 Task: Add Sprouts Organic Sea Salt White Corn Chips to the cart.
Action: Mouse pressed left at (33, 112)
Screenshot: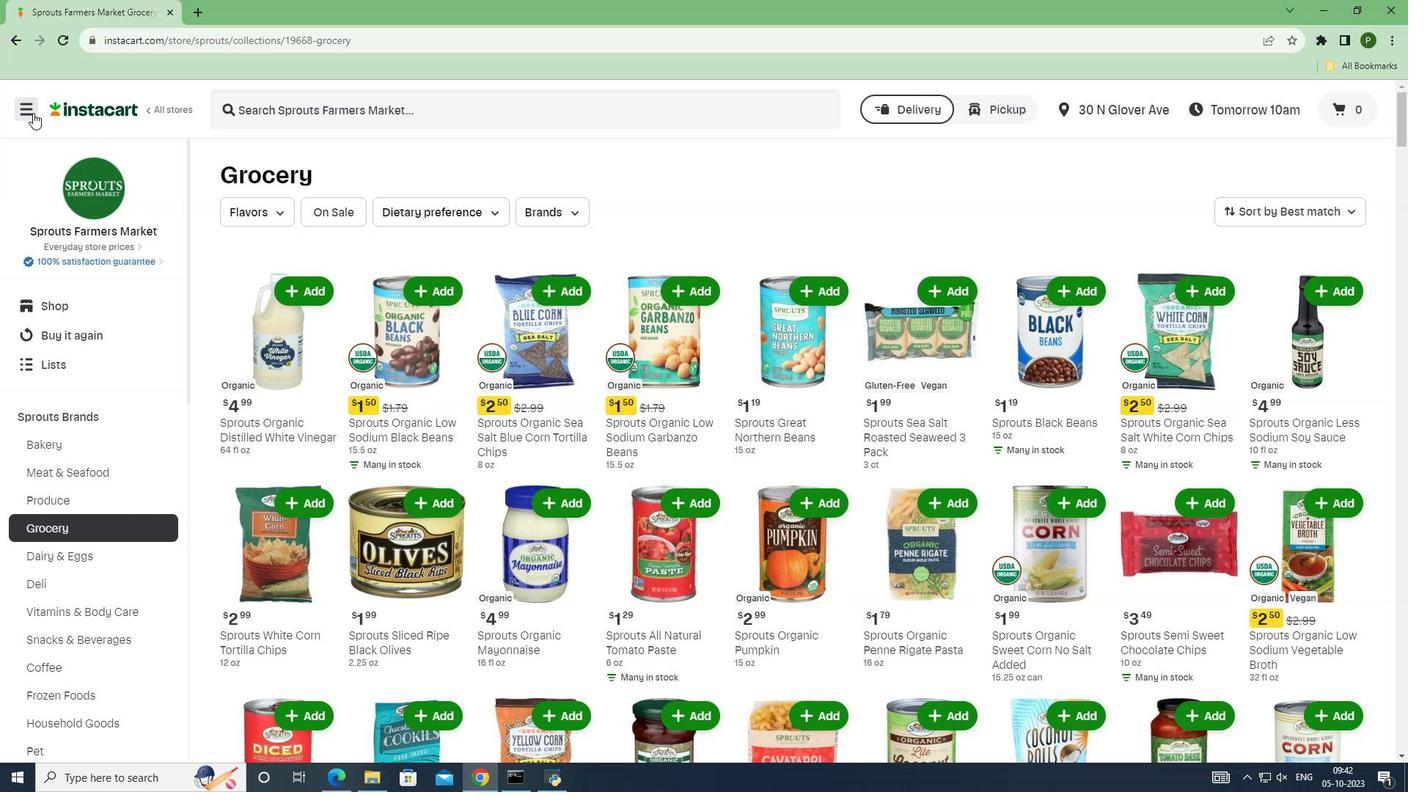 
Action: Mouse moved to (75, 408)
Screenshot: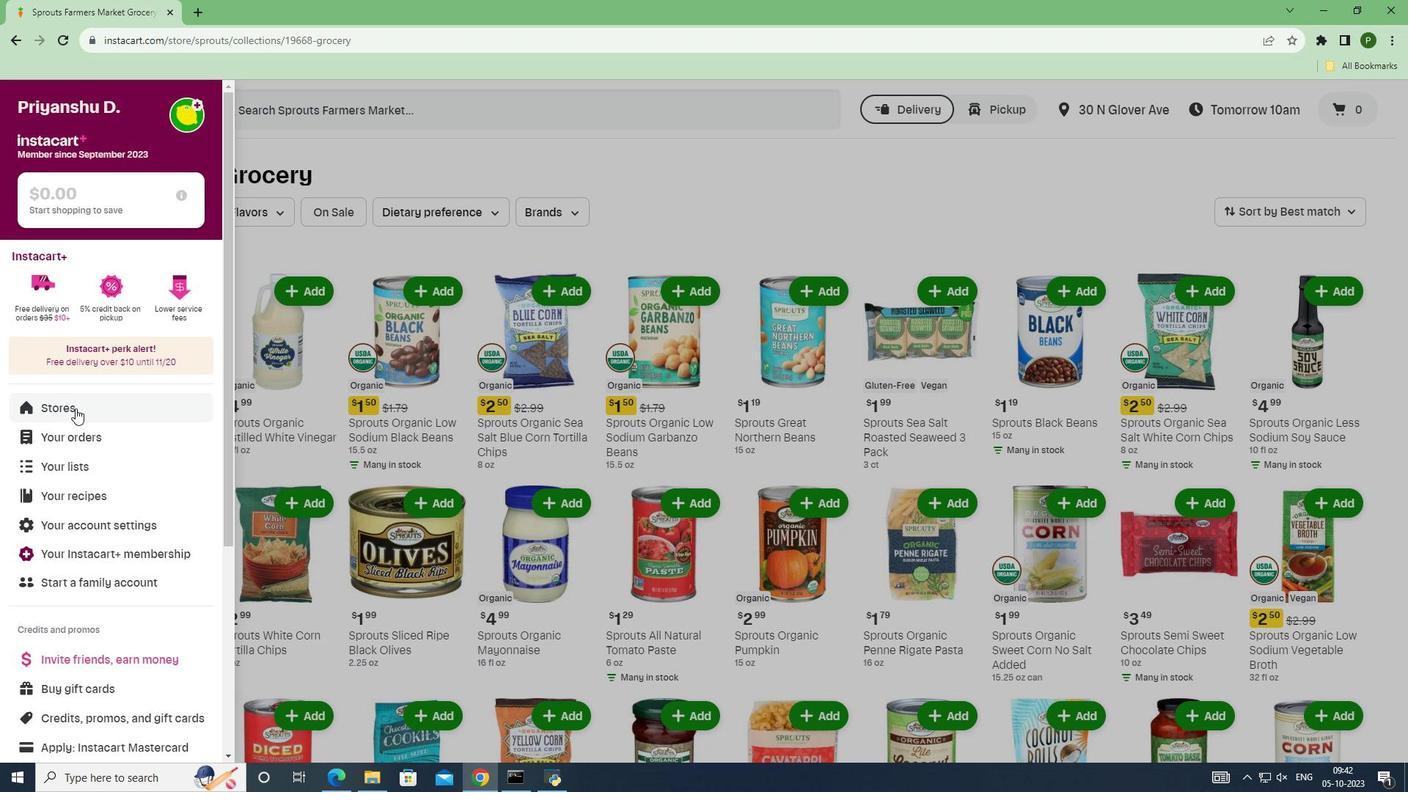 
Action: Mouse pressed left at (75, 408)
Screenshot: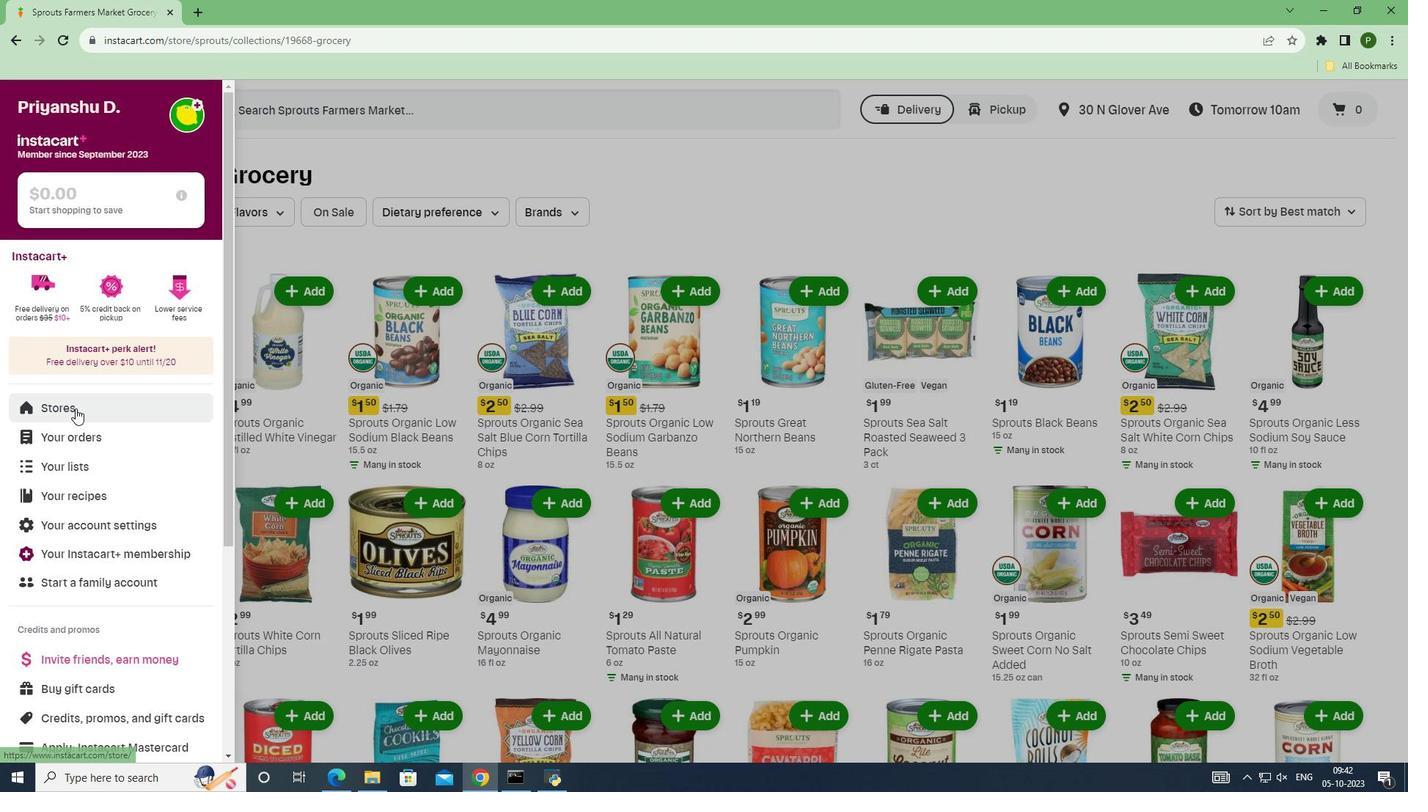 
Action: Mouse moved to (332, 171)
Screenshot: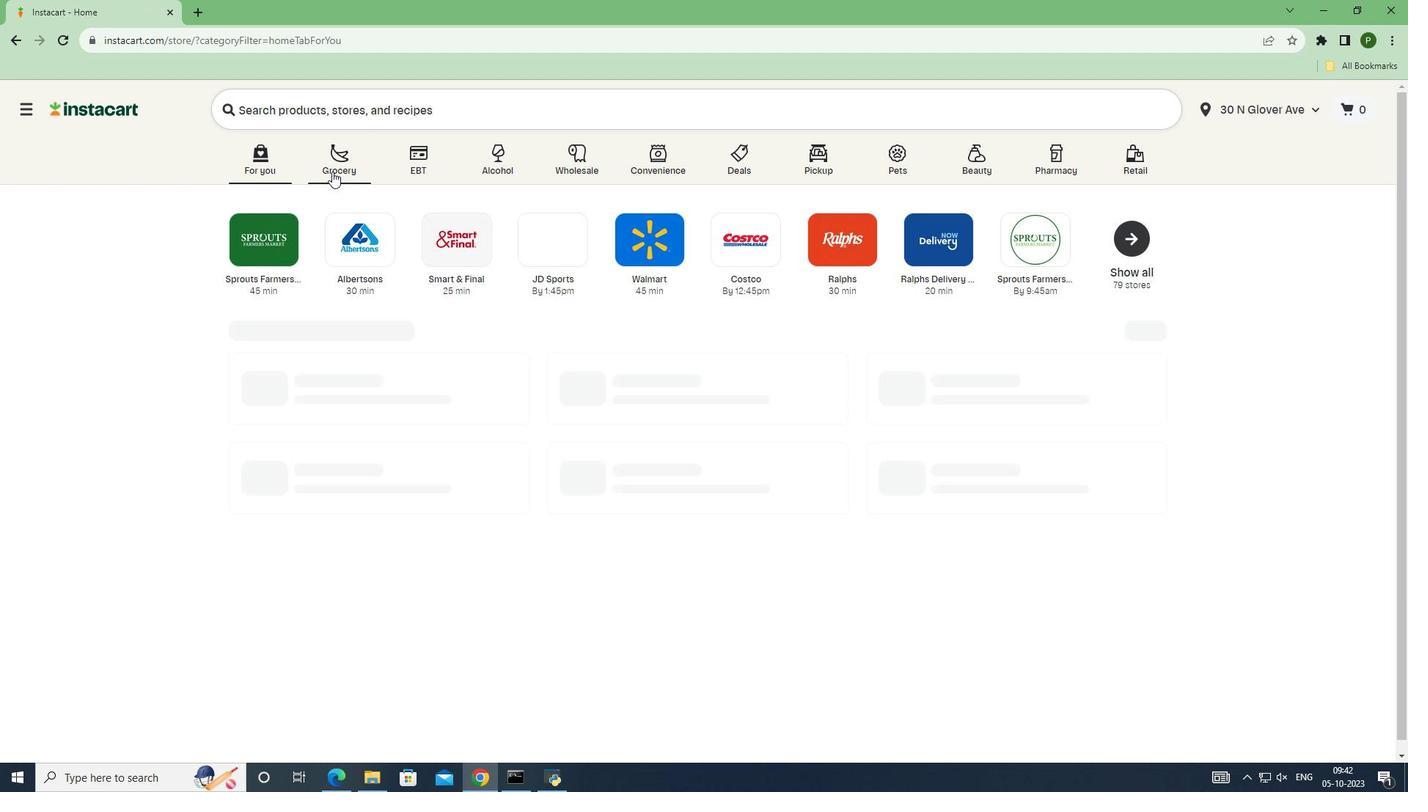 
Action: Mouse pressed left at (332, 171)
Screenshot: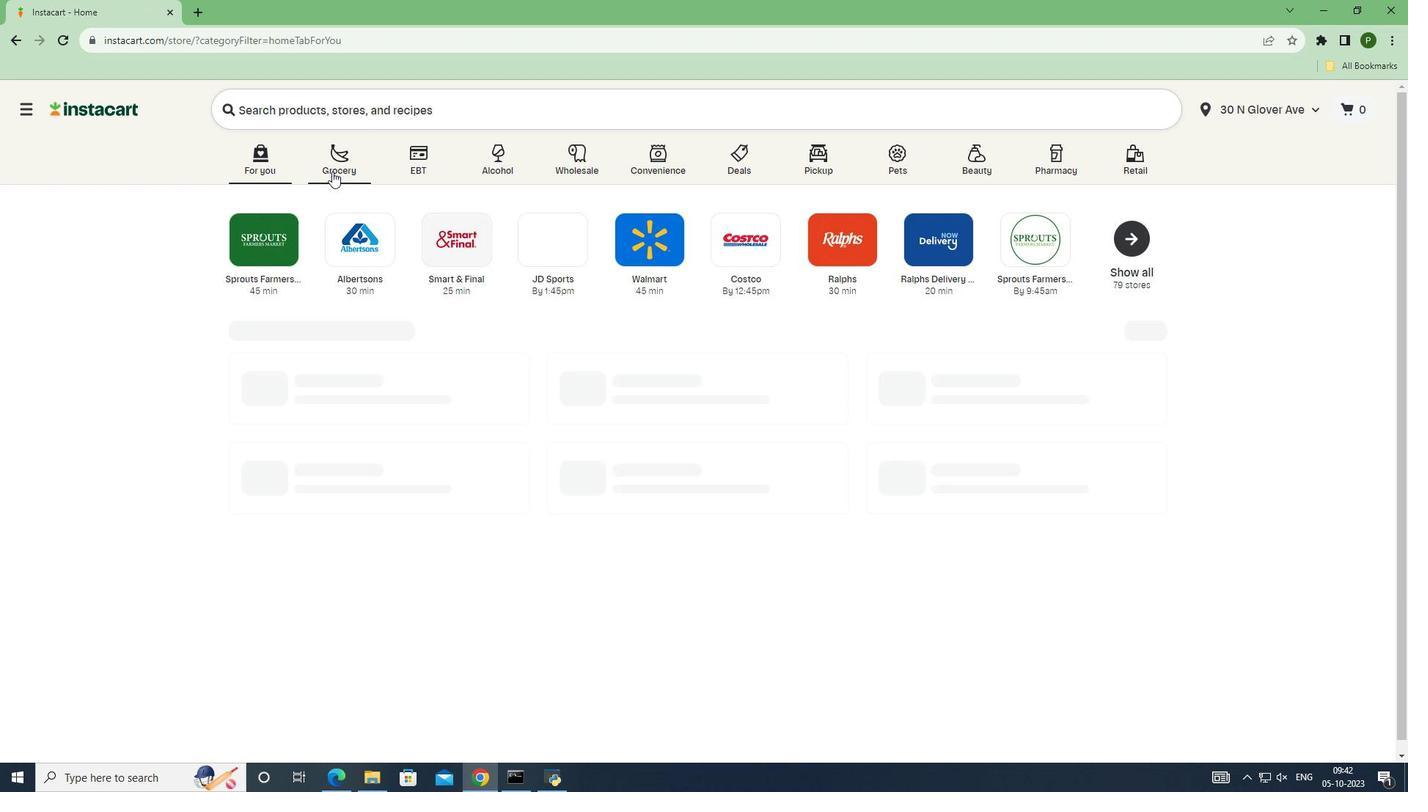
Action: Mouse moved to (889, 326)
Screenshot: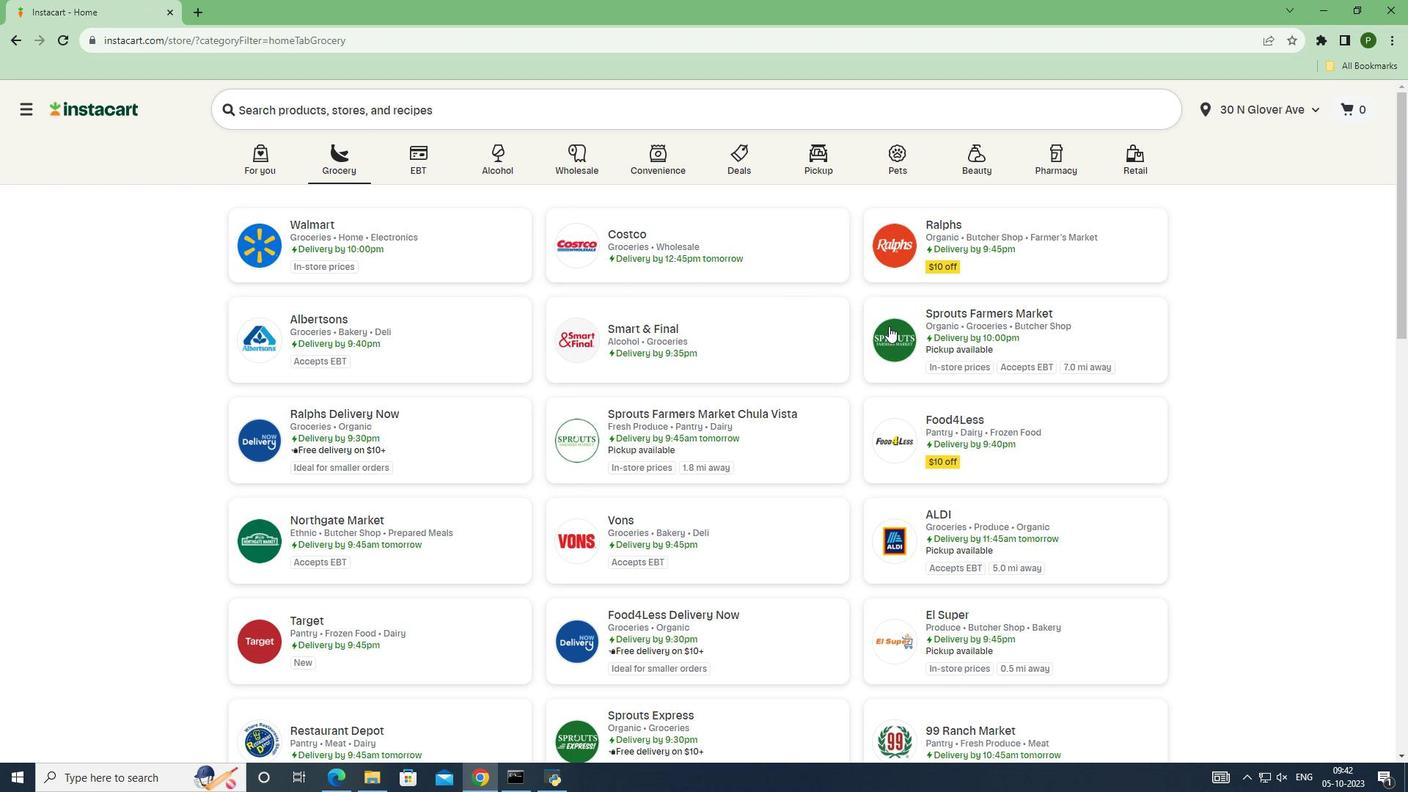 
Action: Mouse pressed left at (889, 326)
Screenshot: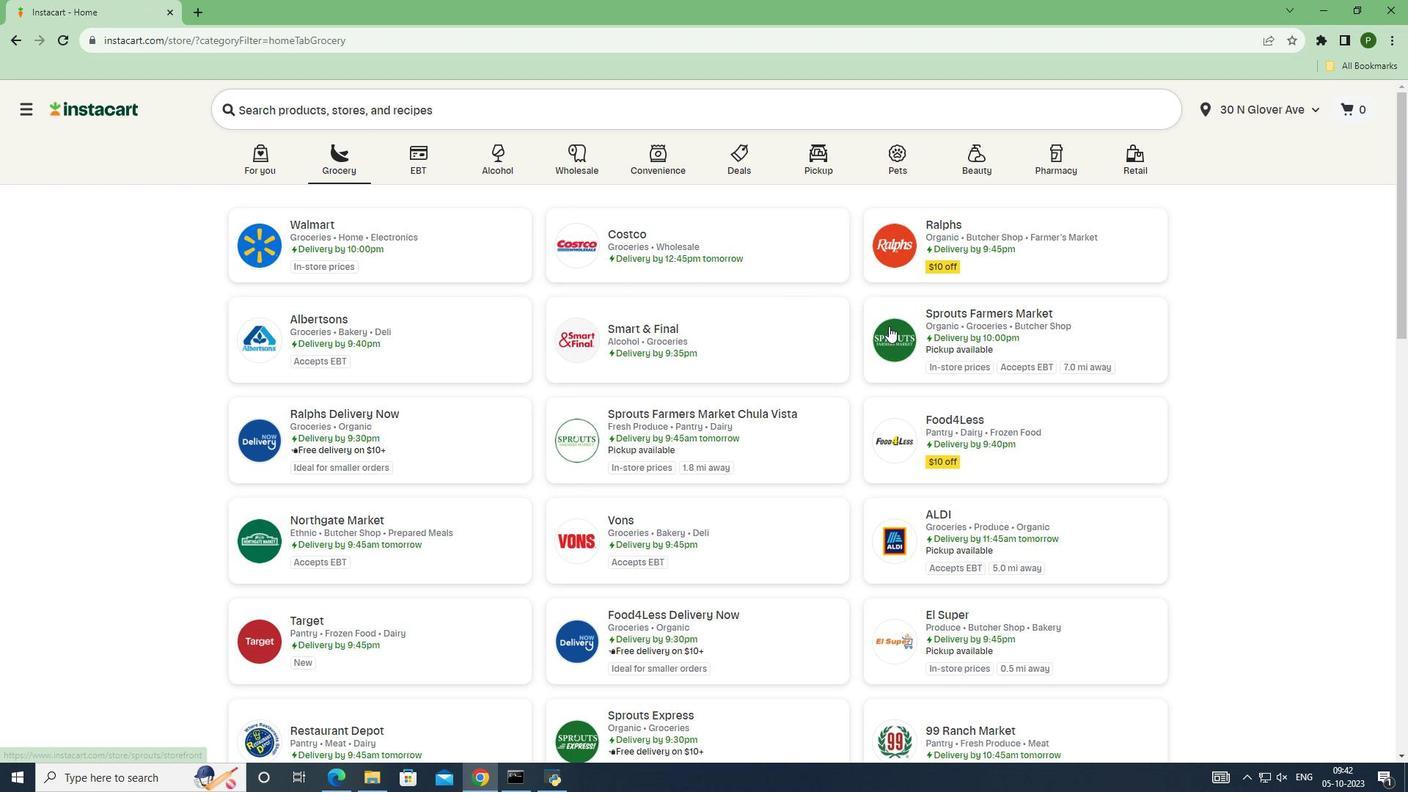 
Action: Mouse moved to (84, 418)
Screenshot: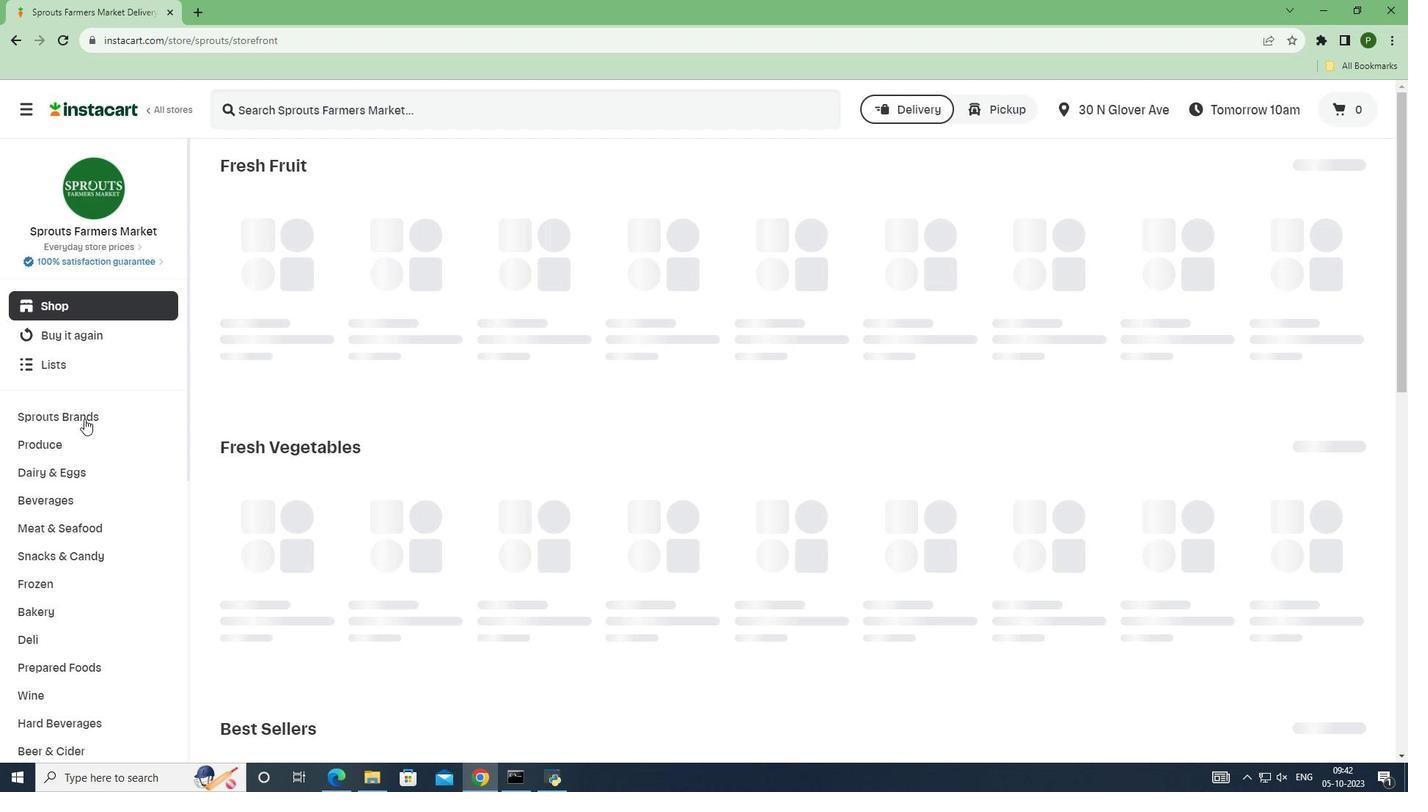 
Action: Mouse pressed left at (84, 418)
Screenshot: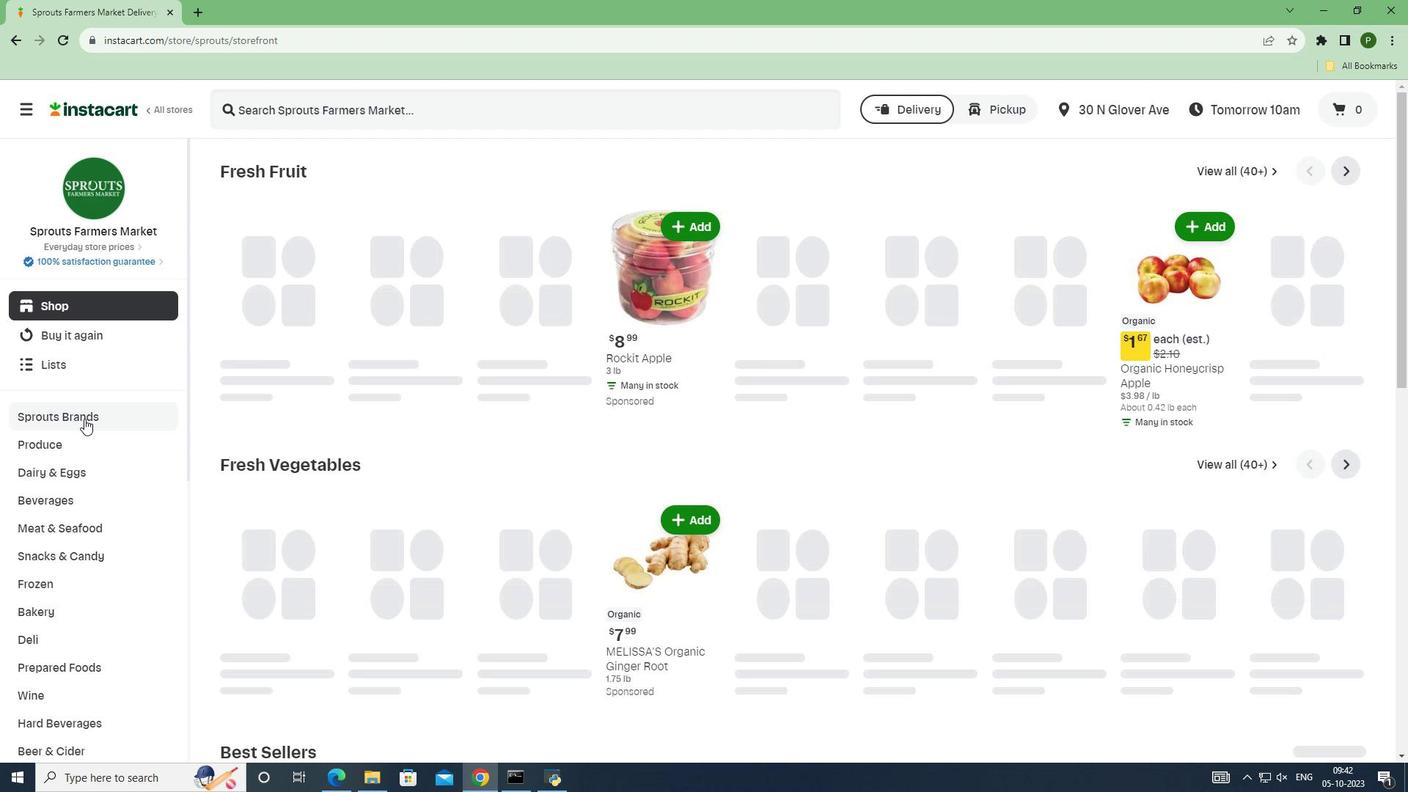 
Action: Mouse moved to (56, 525)
Screenshot: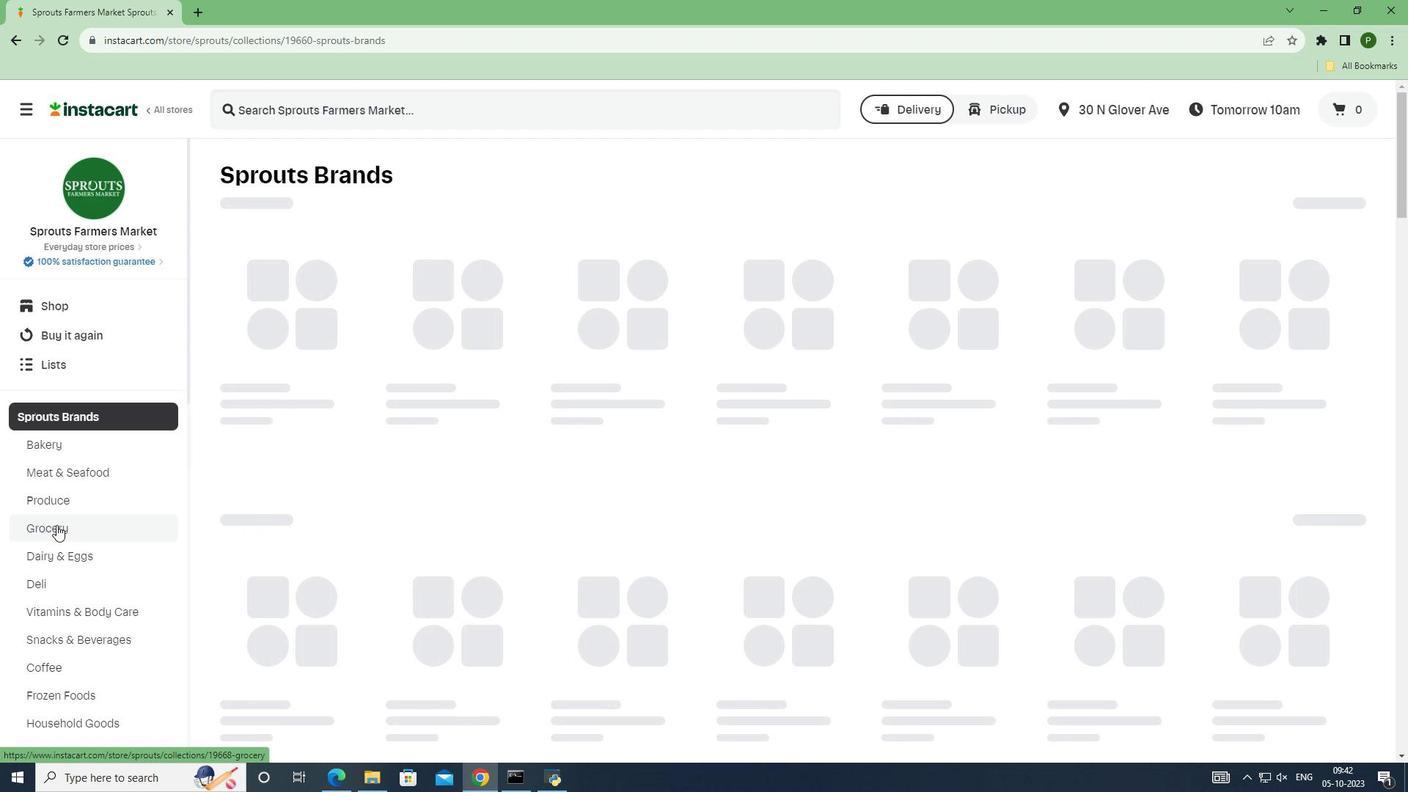 
Action: Mouse pressed left at (56, 525)
Screenshot: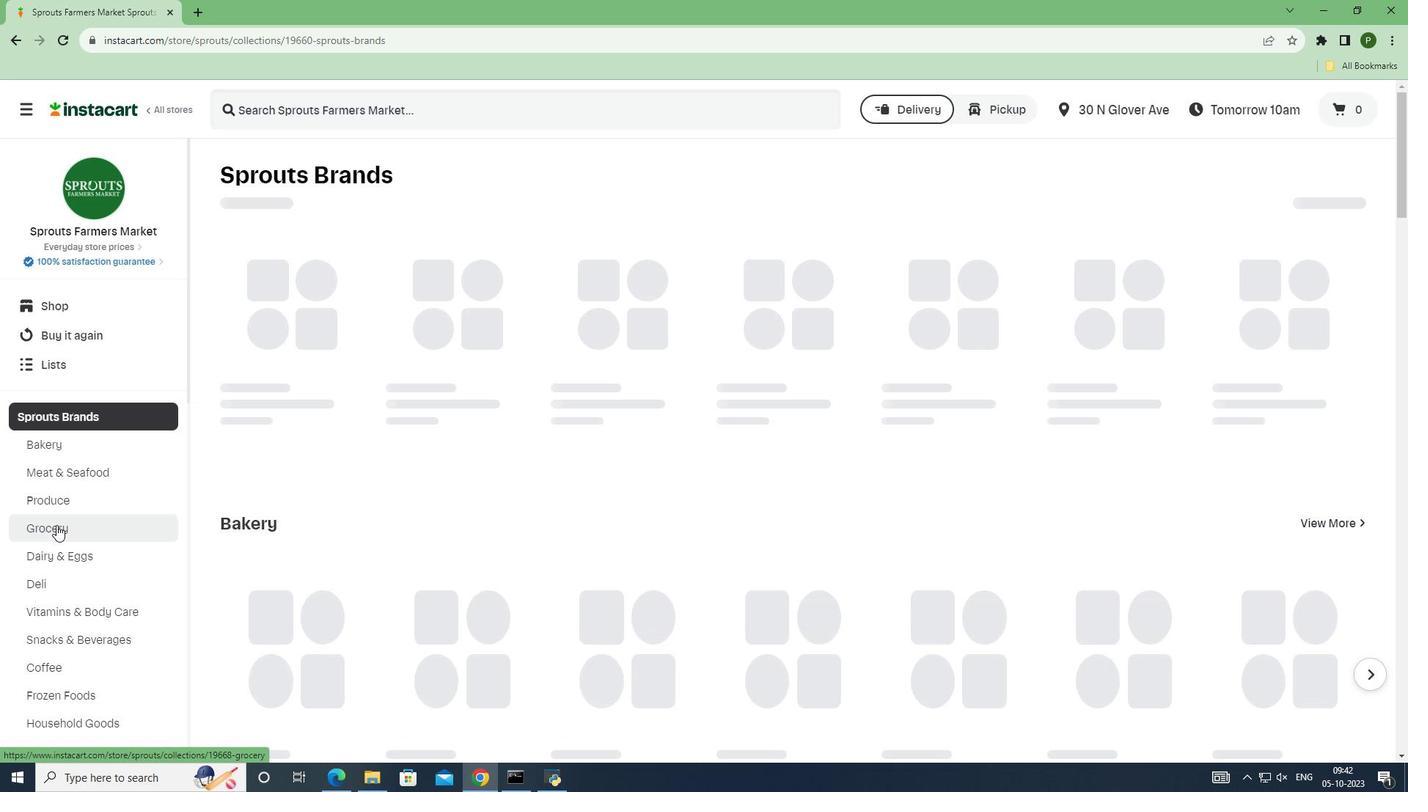 
Action: Mouse moved to (426, 319)
Screenshot: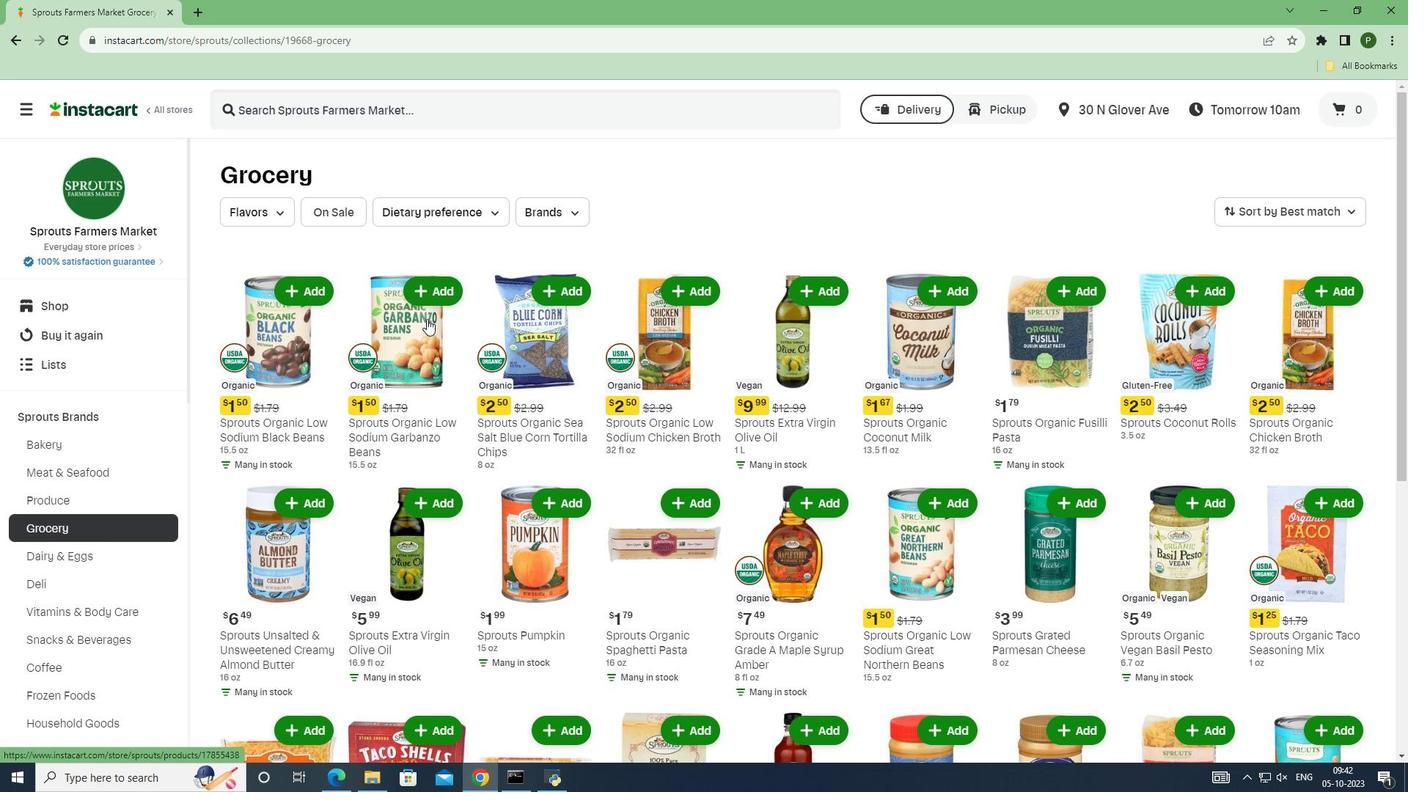 
Action: Mouse scrolled (426, 318) with delta (0, 0)
Screenshot: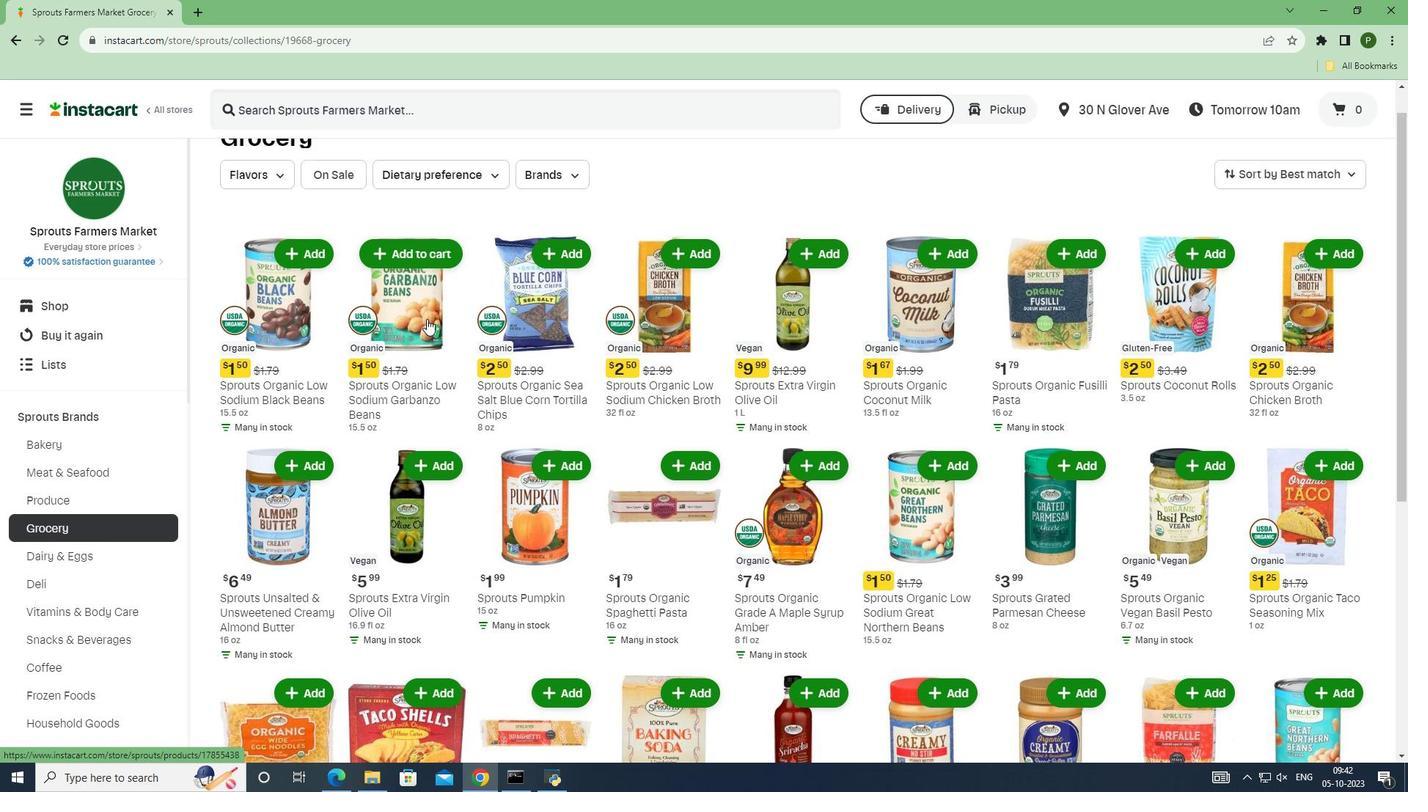 
Action: Mouse scrolled (426, 318) with delta (0, 0)
Screenshot: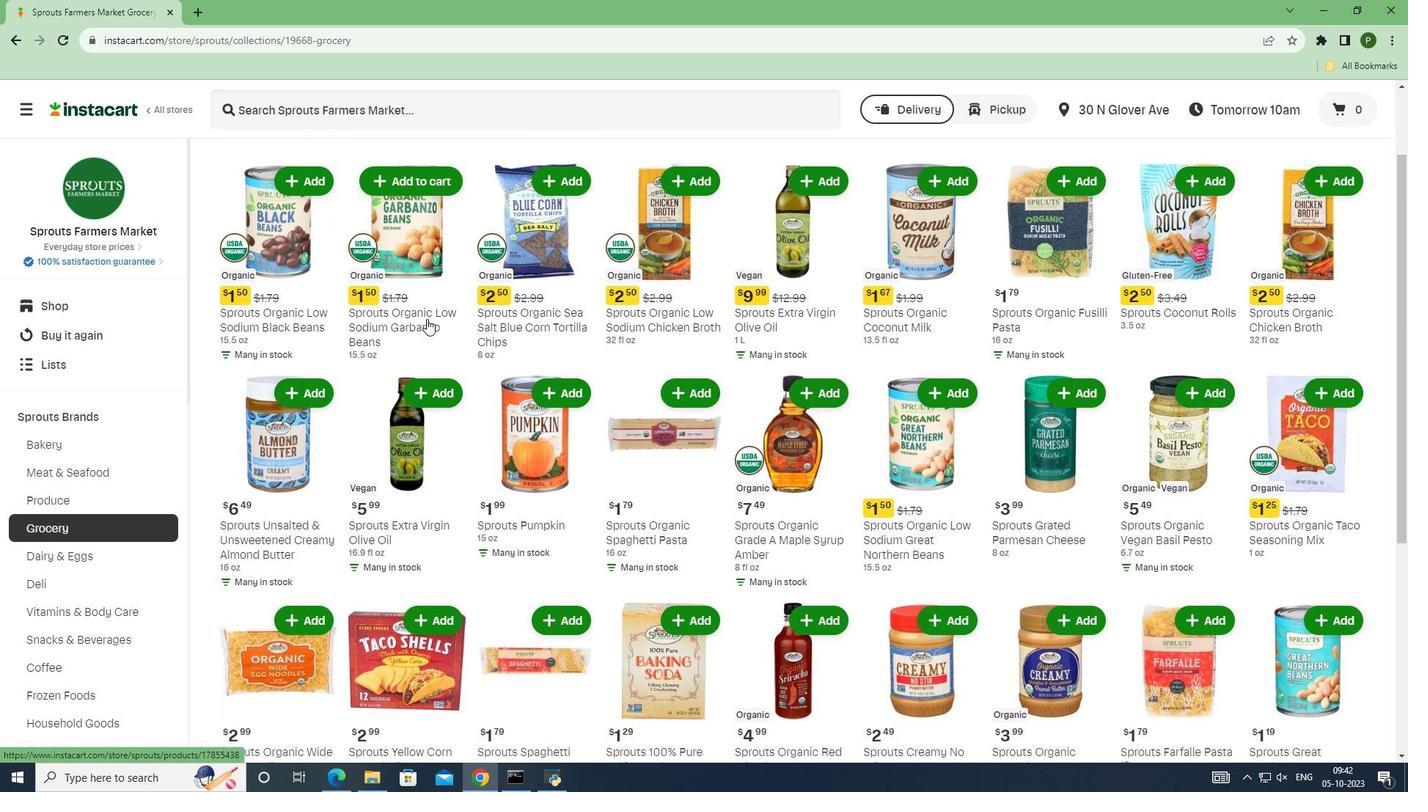 
Action: Mouse scrolled (426, 318) with delta (0, 0)
Screenshot: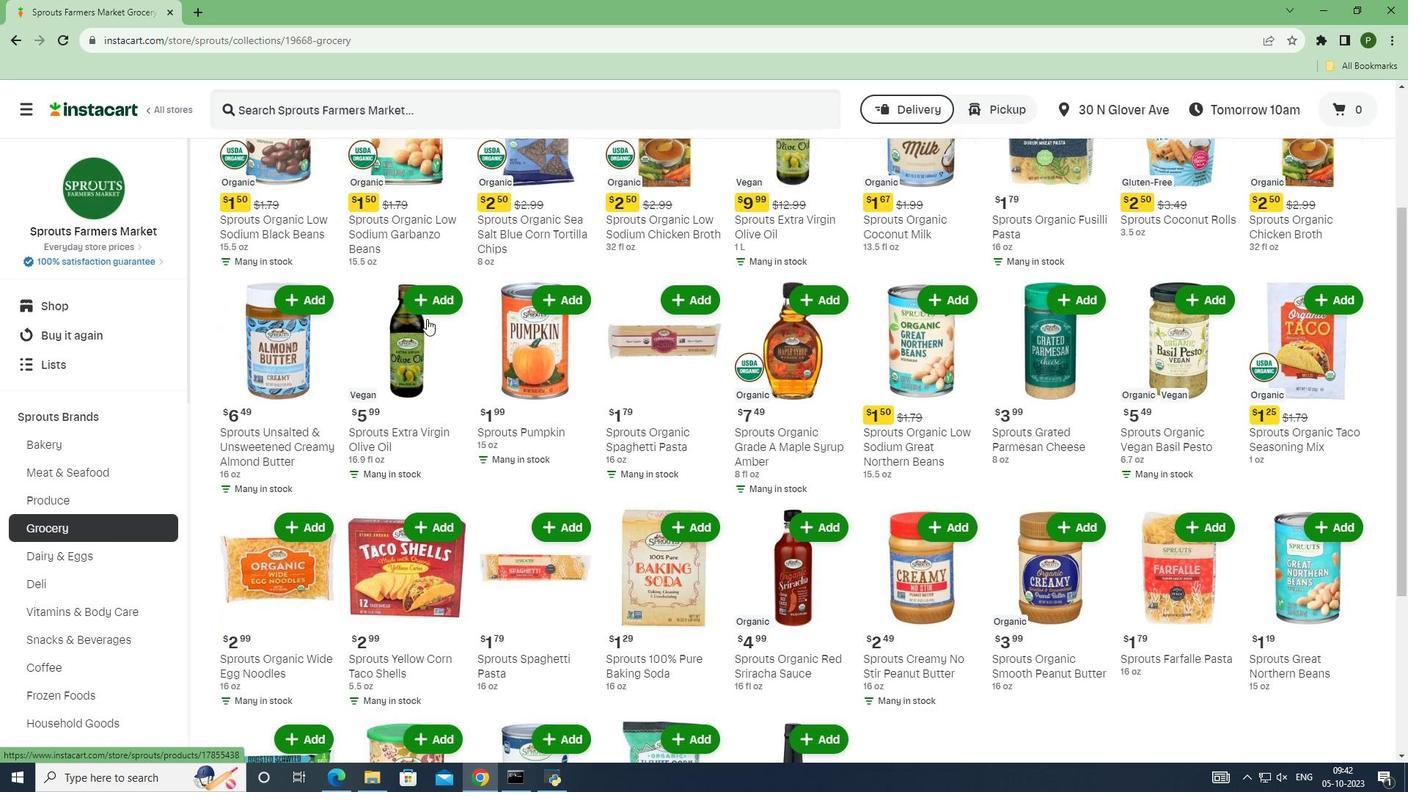 
Action: Mouse scrolled (426, 318) with delta (0, 0)
Screenshot: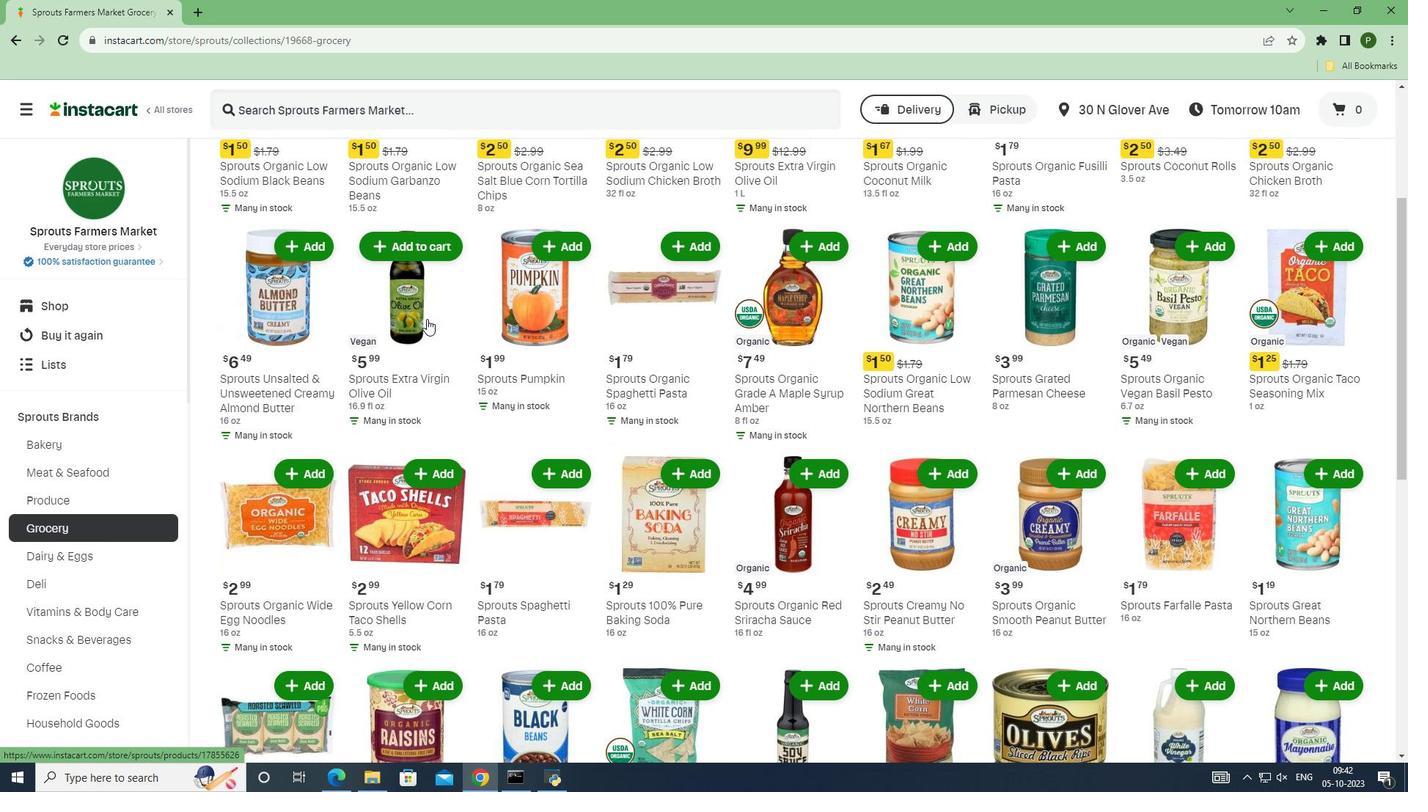 
Action: Mouse scrolled (426, 318) with delta (0, 0)
Screenshot: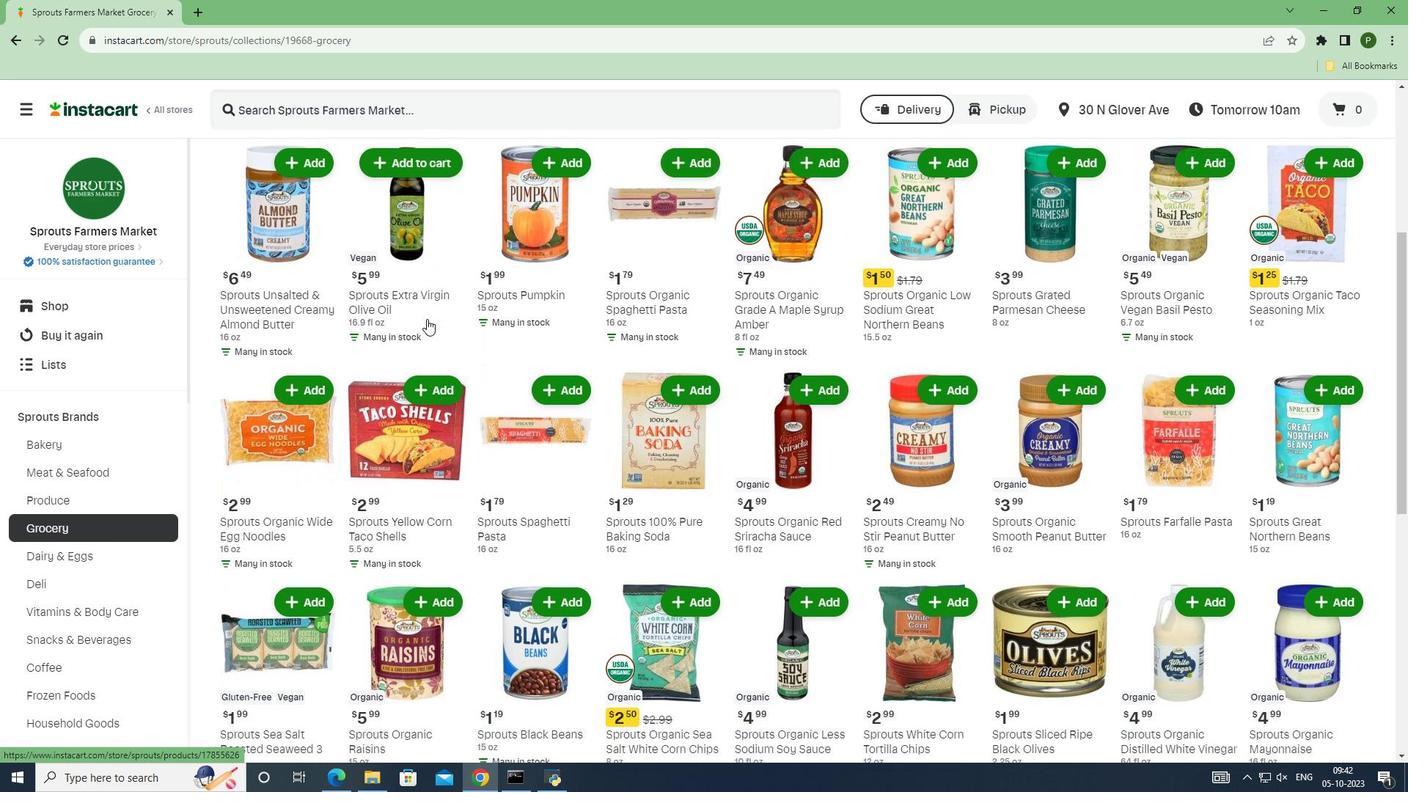 
Action: Mouse scrolled (426, 318) with delta (0, 0)
Screenshot: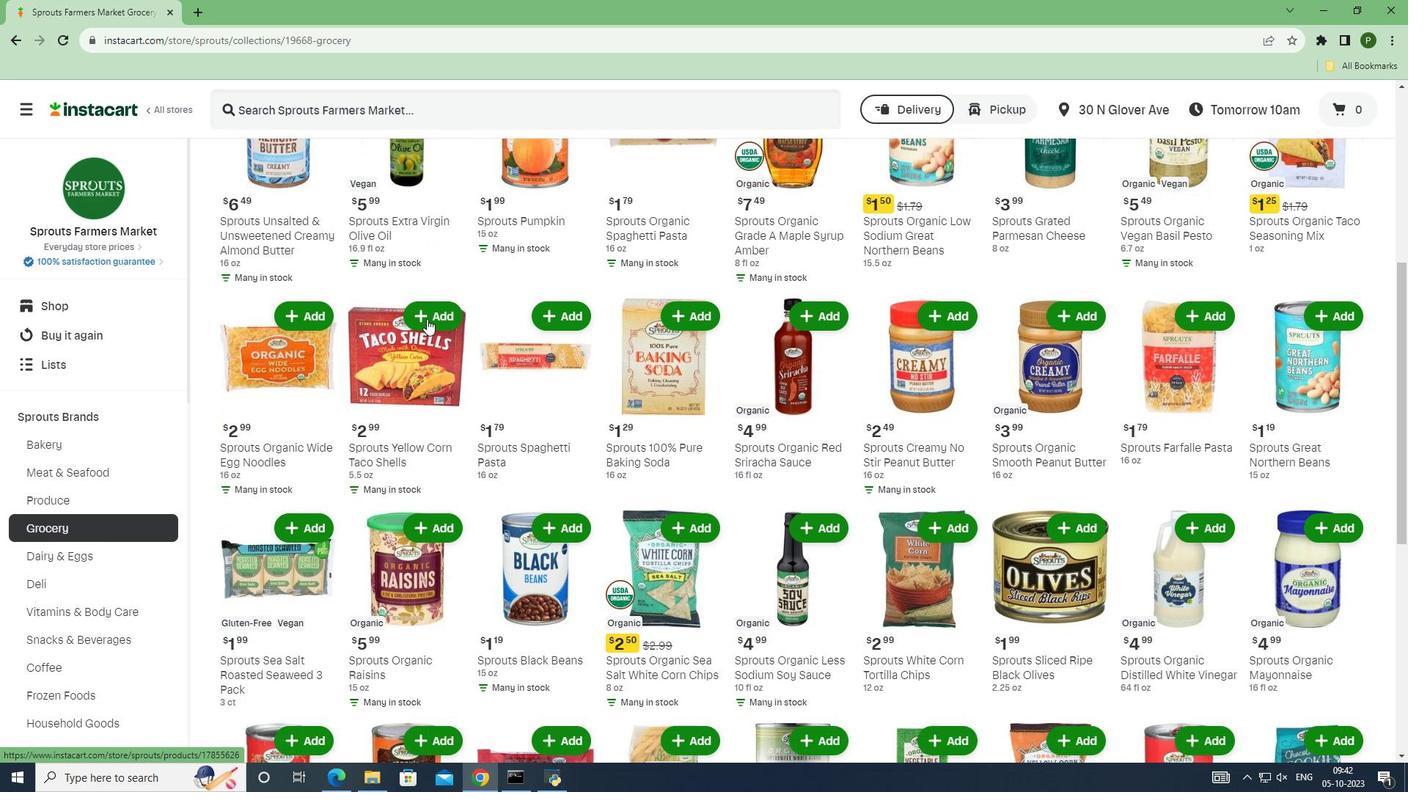 
Action: Mouse scrolled (426, 318) with delta (0, 0)
Screenshot: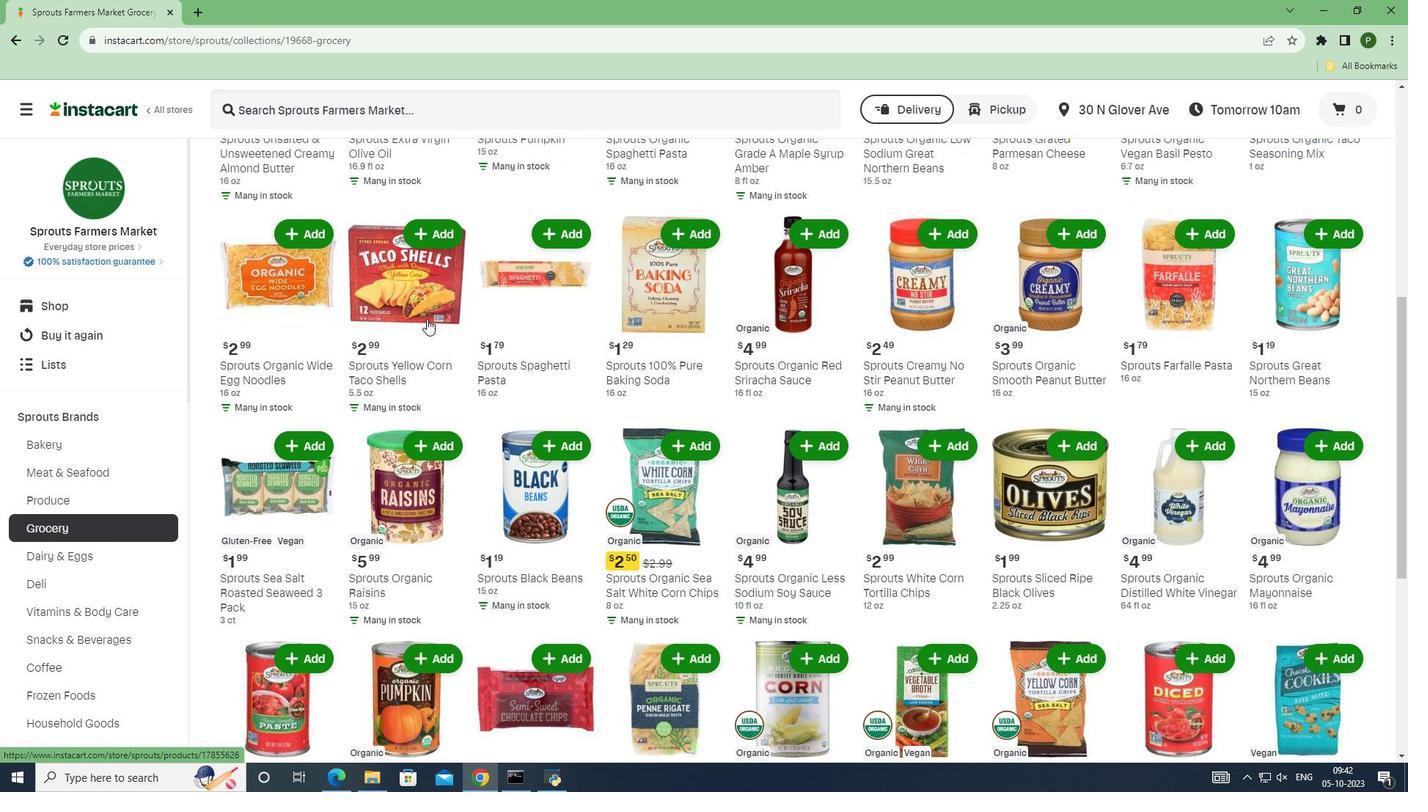 
Action: Mouse moved to (654, 424)
Screenshot: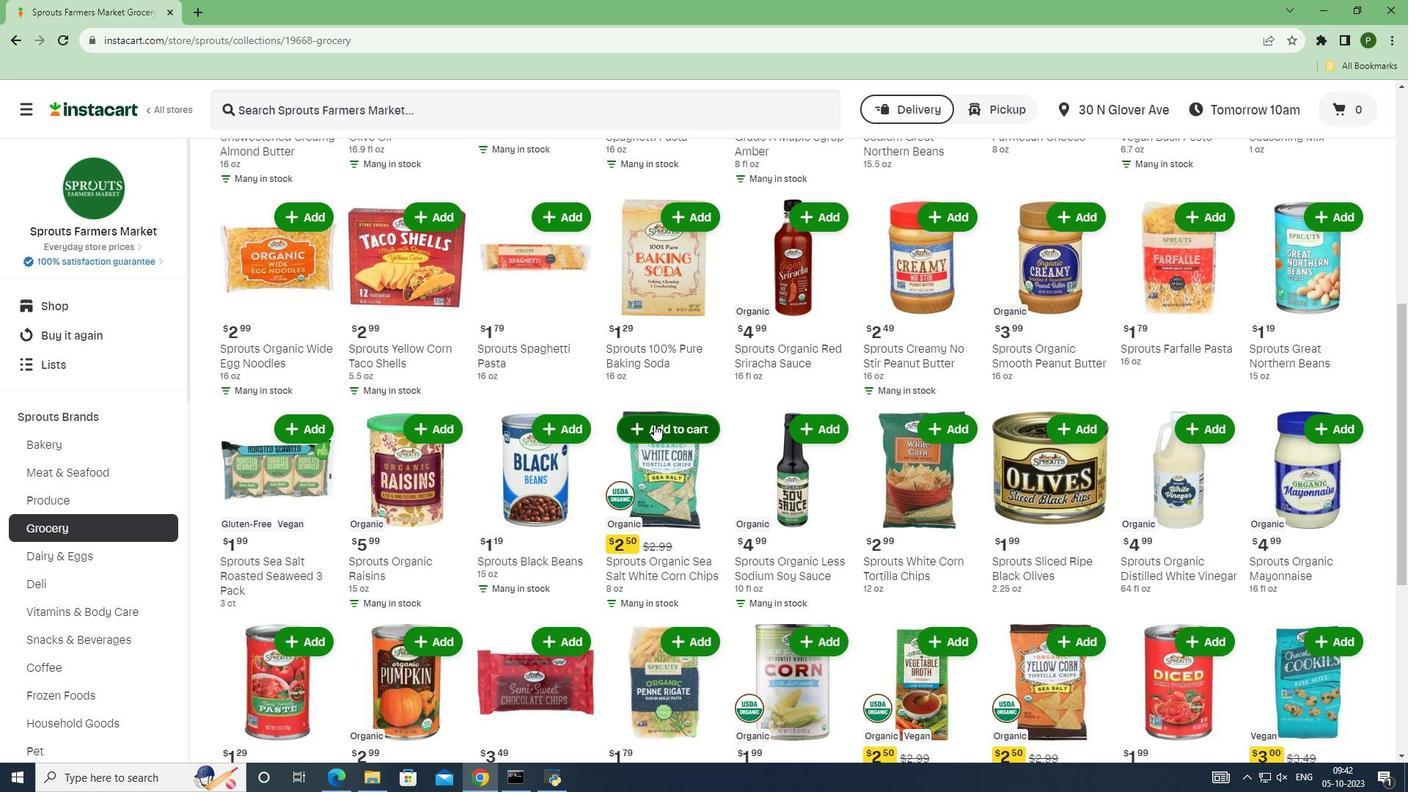 
Action: Mouse pressed left at (654, 424)
Screenshot: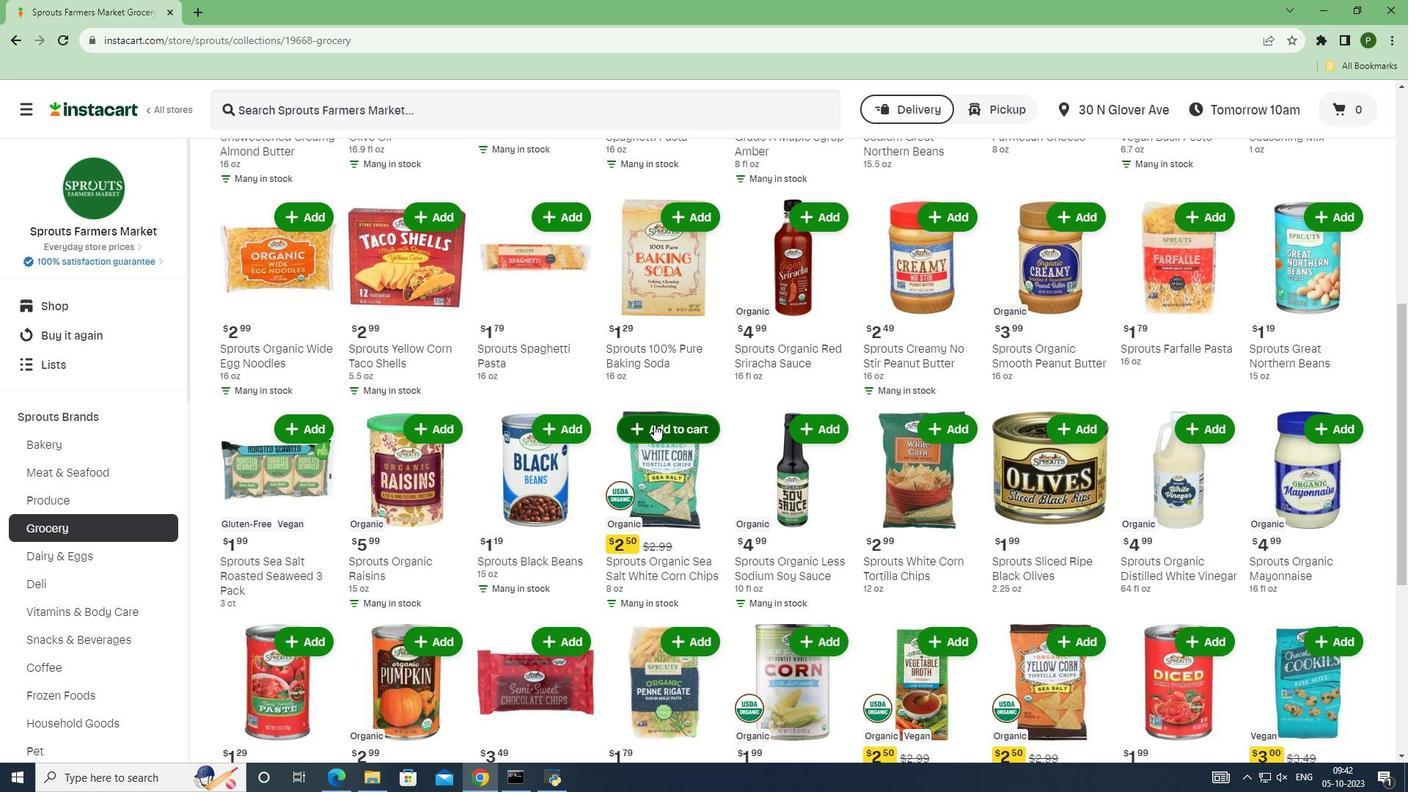 
